 Task: Change the display output to OpenGL video output for Windows.
Action: Mouse moved to (105, 14)
Screenshot: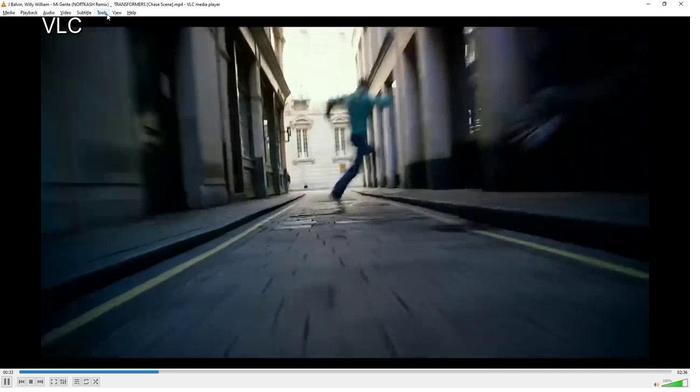 
Action: Mouse pressed left at (105, 14)
Screenshot: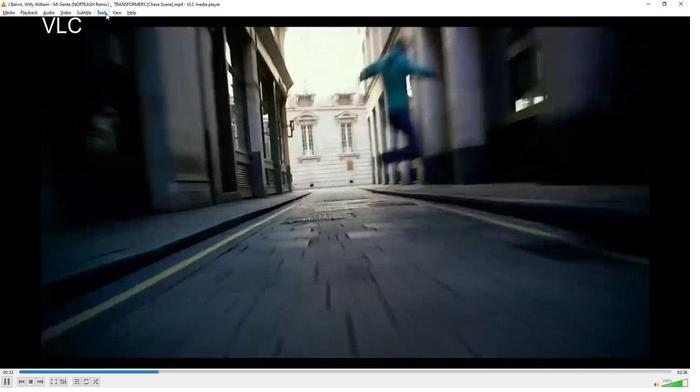 
Action: Mouse moved to (118, 98)
Screenshot: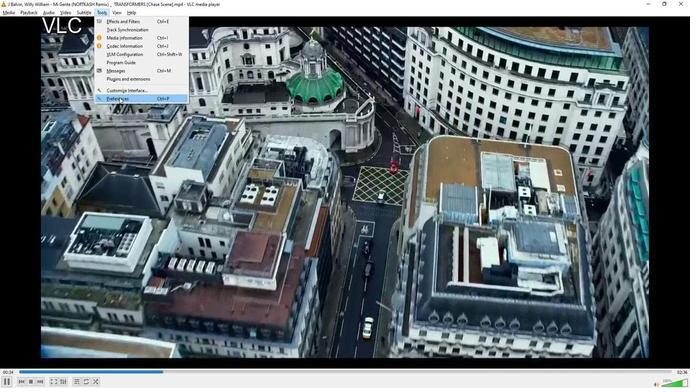
Action: Mouse pressed left at (118, 98)
Screenshot: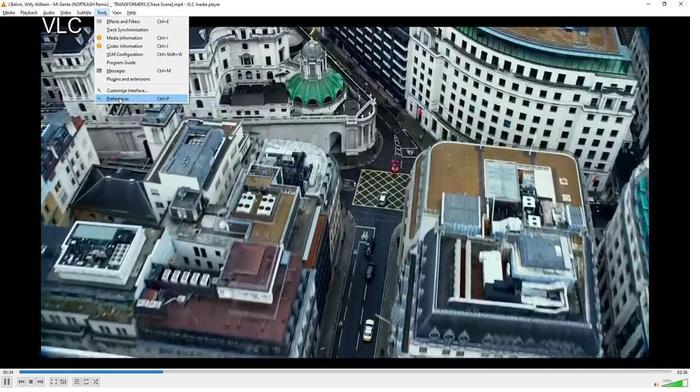 
Action: Mouse moved to (294, 55)
Screenshot: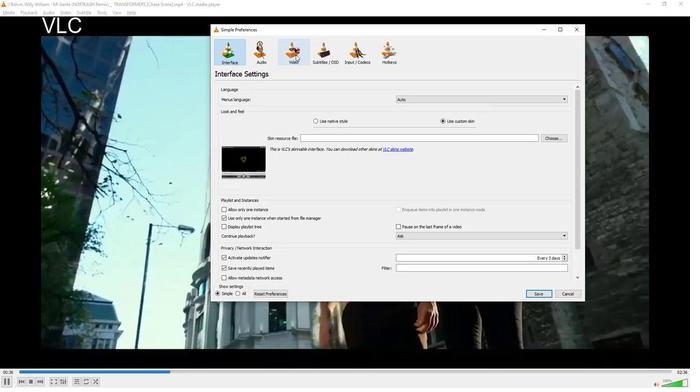 
Action: Mouse pressed left at (294, 55)
Screenshot: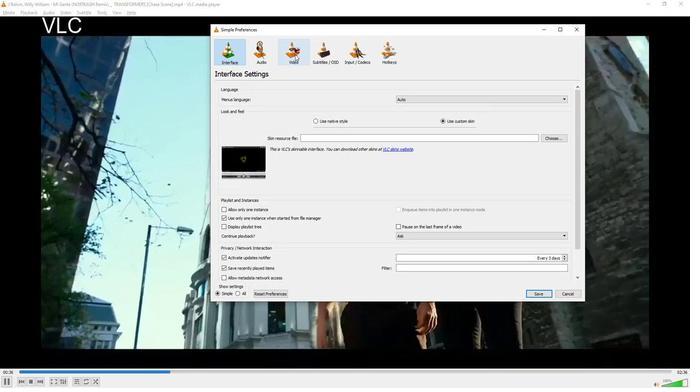 
Action: Mouse moved to (415, 125)
Screenshot: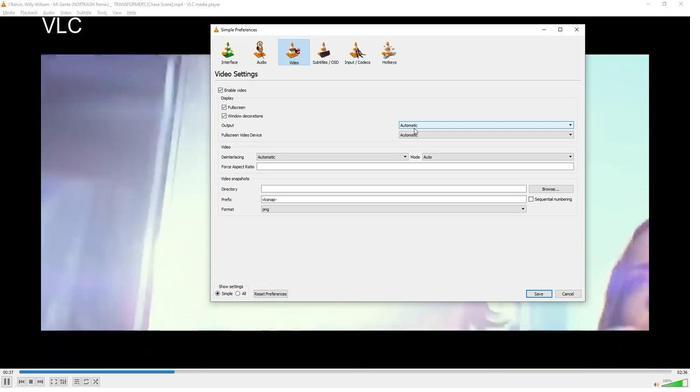 
Action: Mouse pressed left at (415, 125)
Screenshot: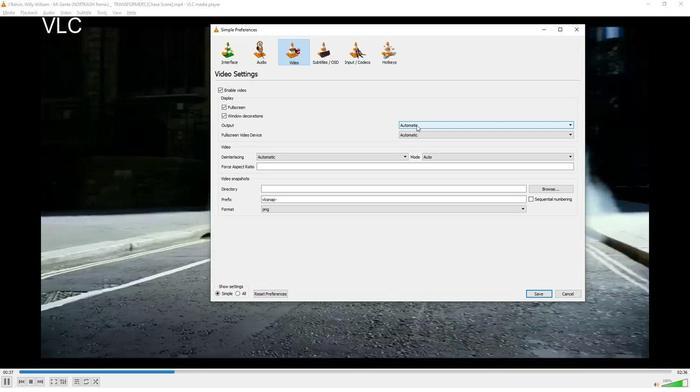 
Action: Mouse moved to (413, 145)
Screenshot: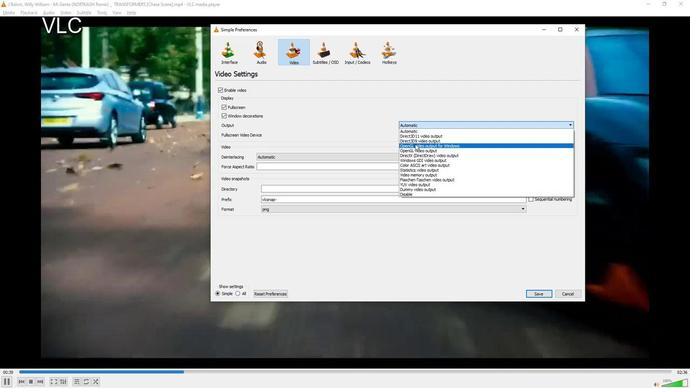 
Action: Mouse pressed left at (413, 145)
Screenshot: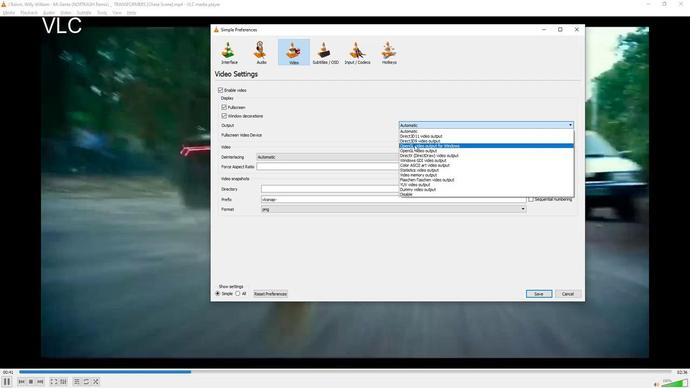 
Action: Mouse moved to (353, 265)
Screenshot: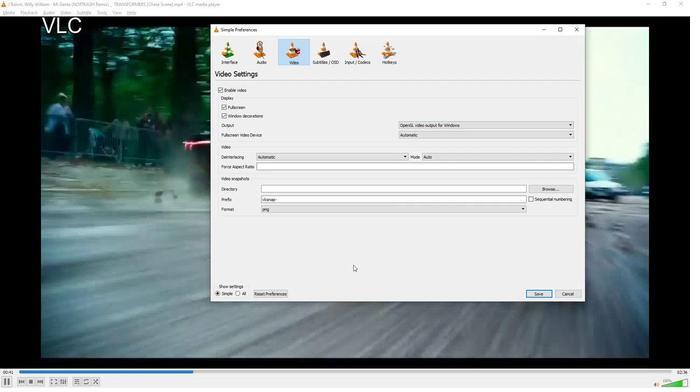 
